 Task: Locate the nearest lighthouses to Cape Cod, Massachusetts, and Martha's Vineyard, Massachusetts.
Action: Key pressed <Key.caps_lock>C<Key.caps_lock>apr<Key.backspace>e<Key.space>cod,<Key.space><Key.caps_lock>M<Key.caps_lock>asssa<Key.backspace><Key.backspace>achusetts<Key.enter>
Screenshot: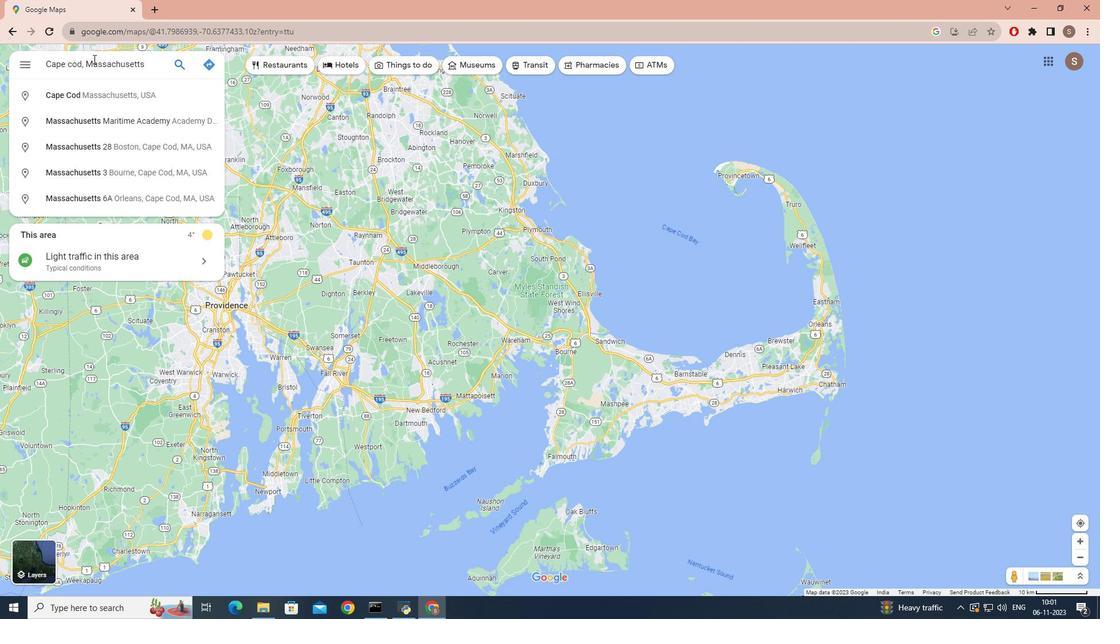 
Action: Mouse moved to (110, 281)
Screenshot: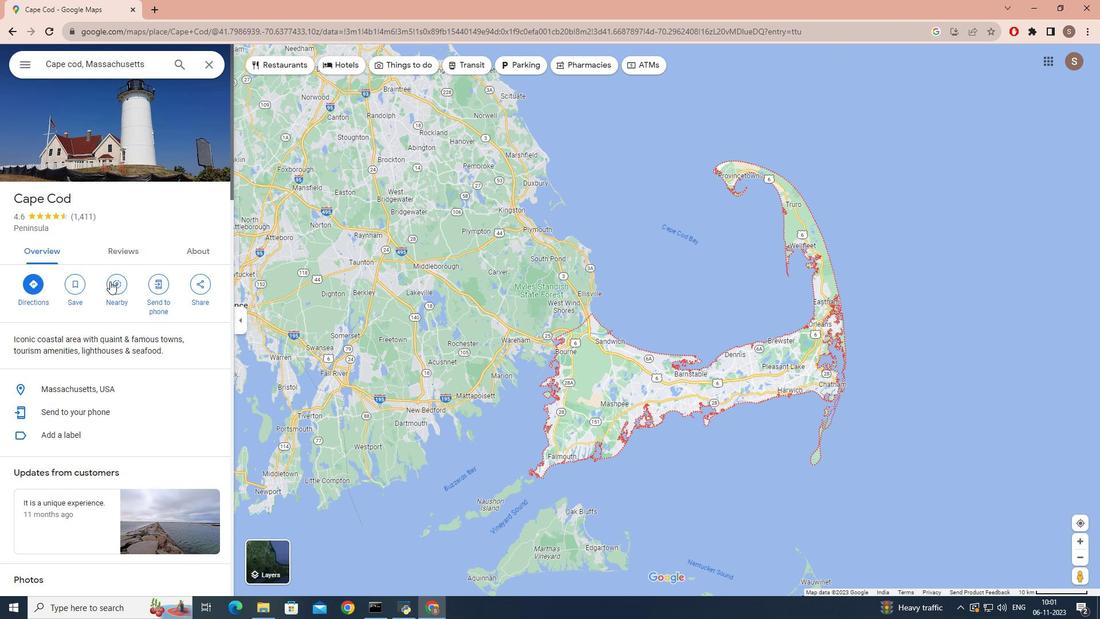 
Action: Mouse pressed left at (110, 281)
Screenshot: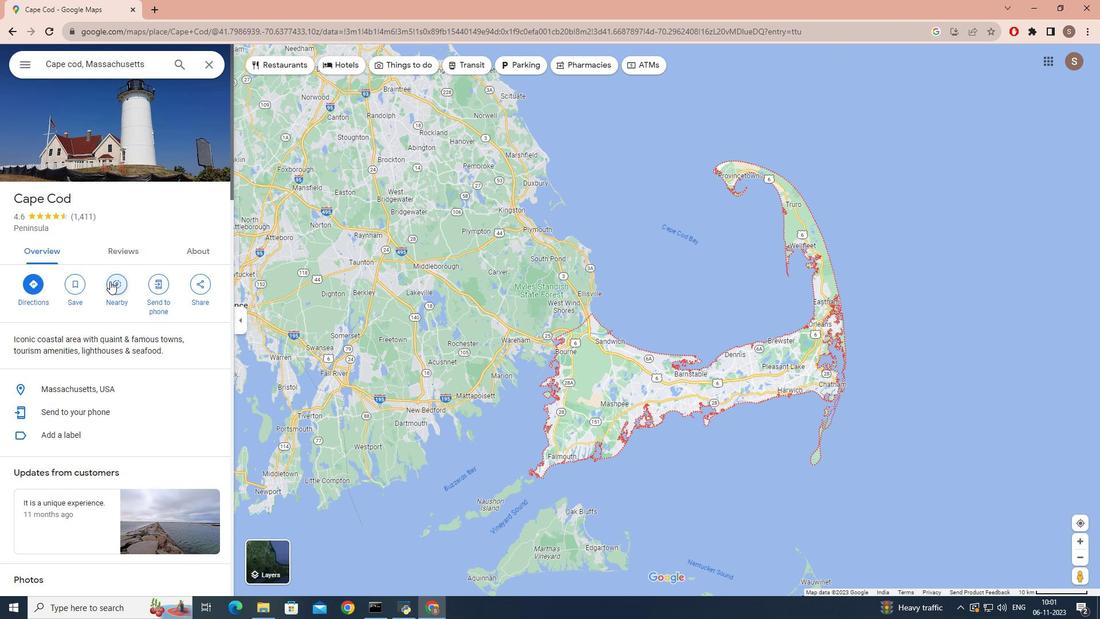 
Action: Mouse moved to (92, 64)
Screenshot: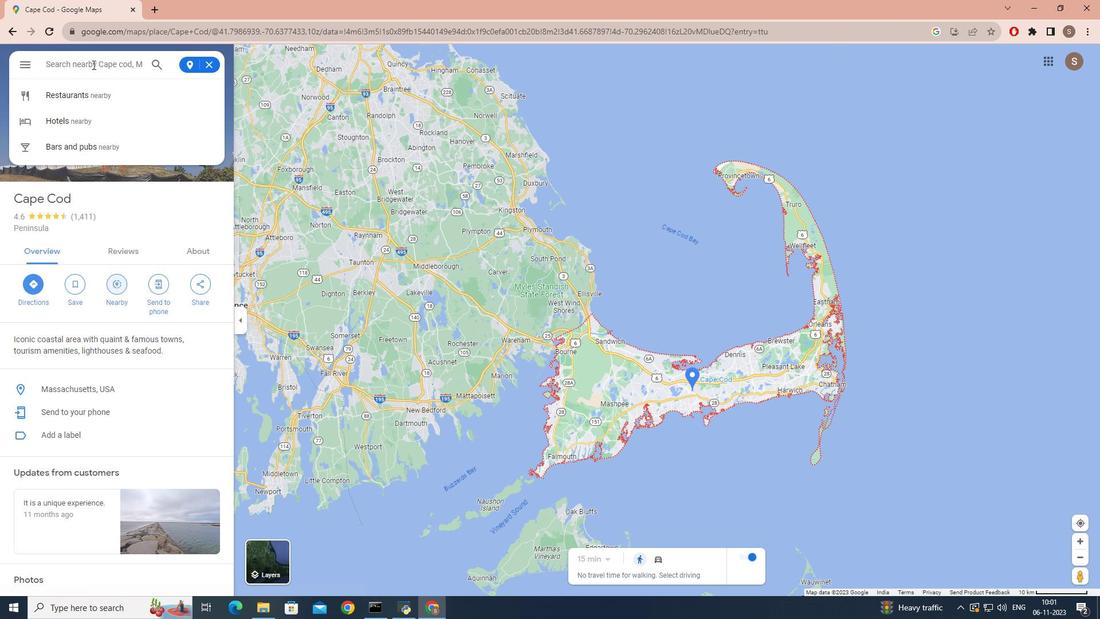 
Action: Key pressed lighthouse<Key.enter>
Screenshot: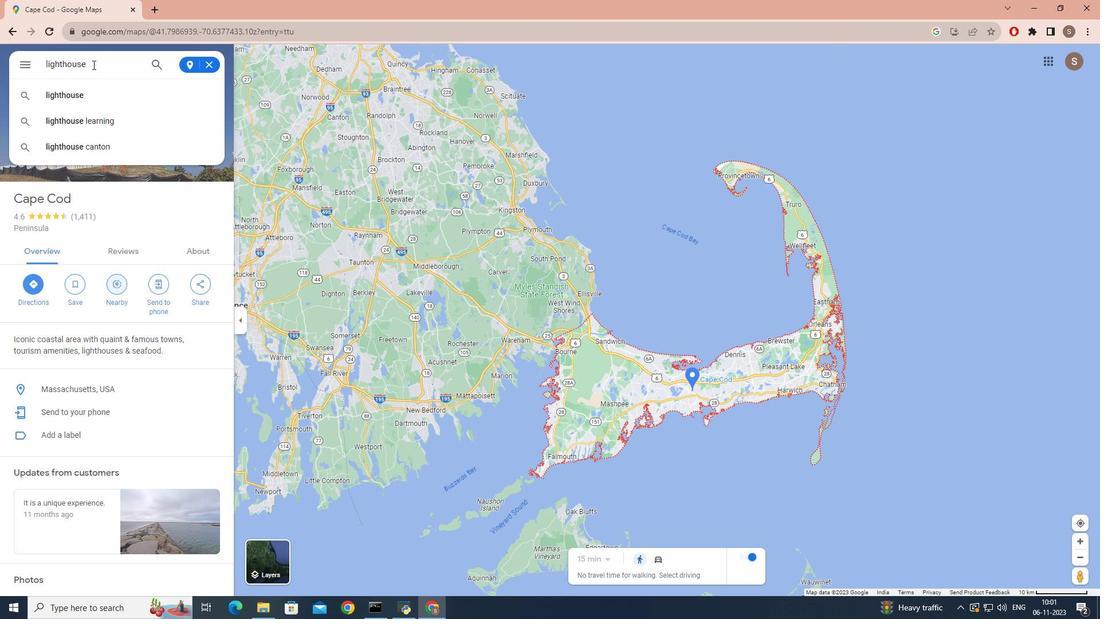 
Action: Mouse moved to (86, 235)
Screenshot: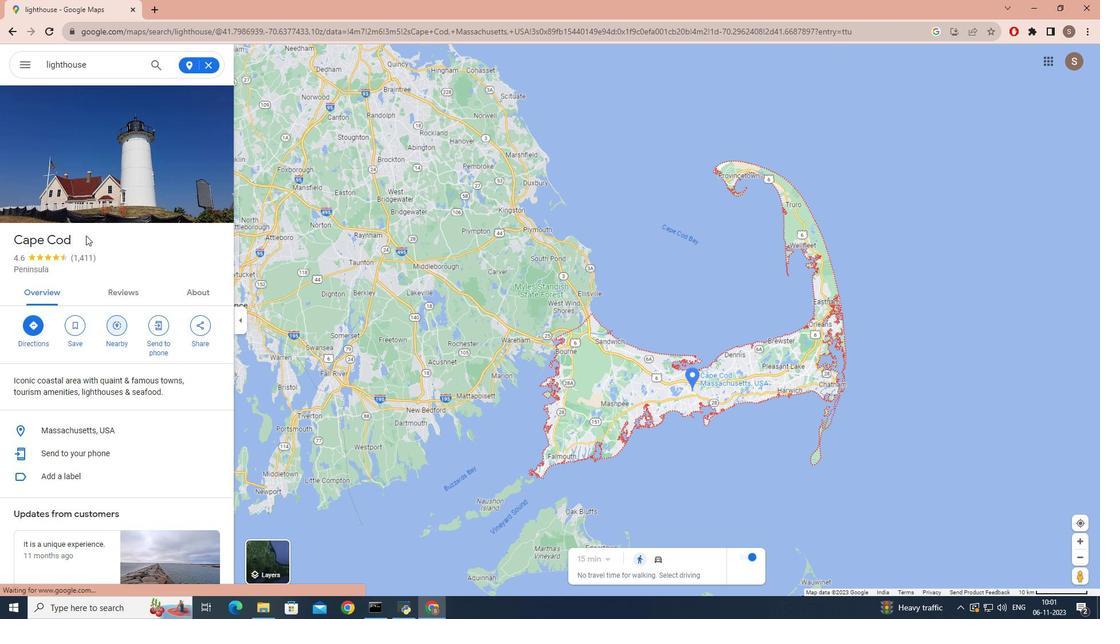 
Action: Mouse scrolled (86, 235) with delta (0, 0)
Screenshot: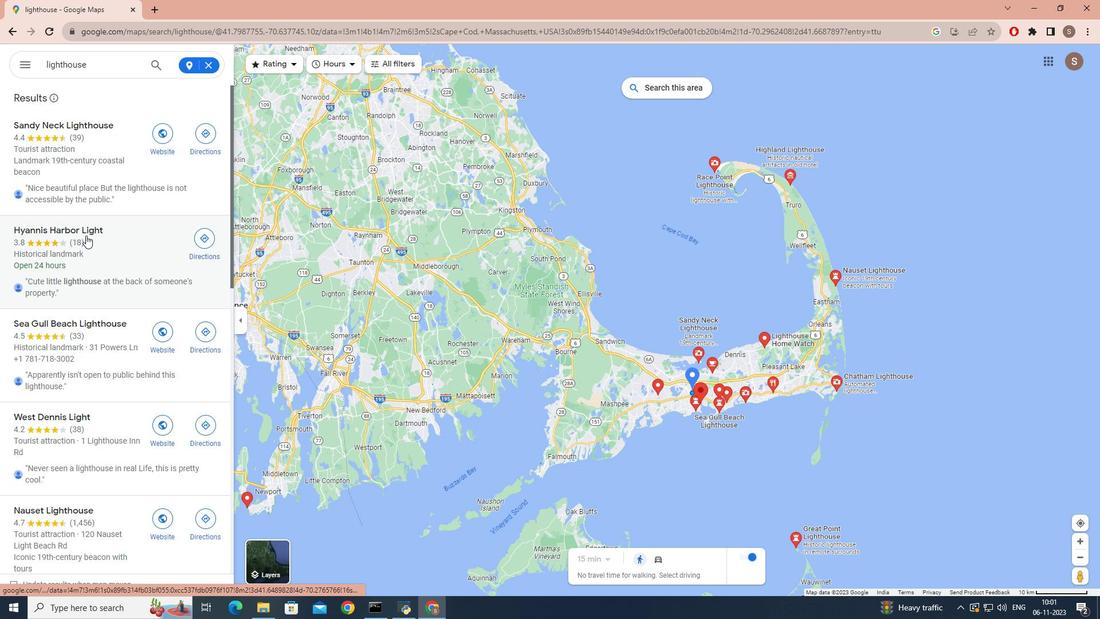 
Action: Mouse scrolled (86, 235) with delta (0, 0)
Screenshot: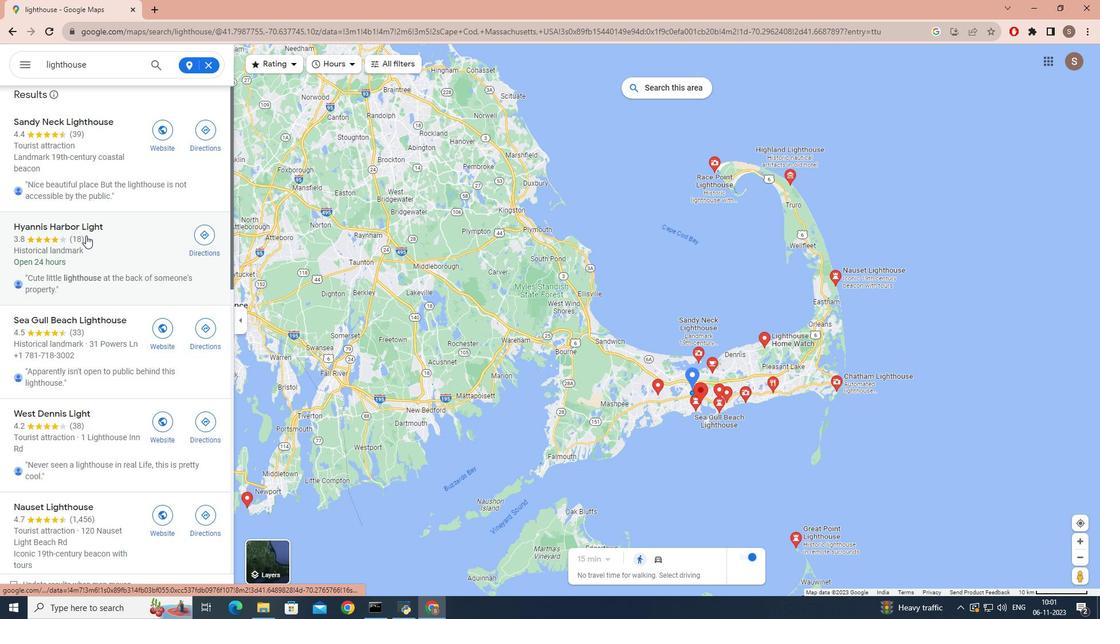 
Action: Mouse moved to (207, 67)
Screenshot: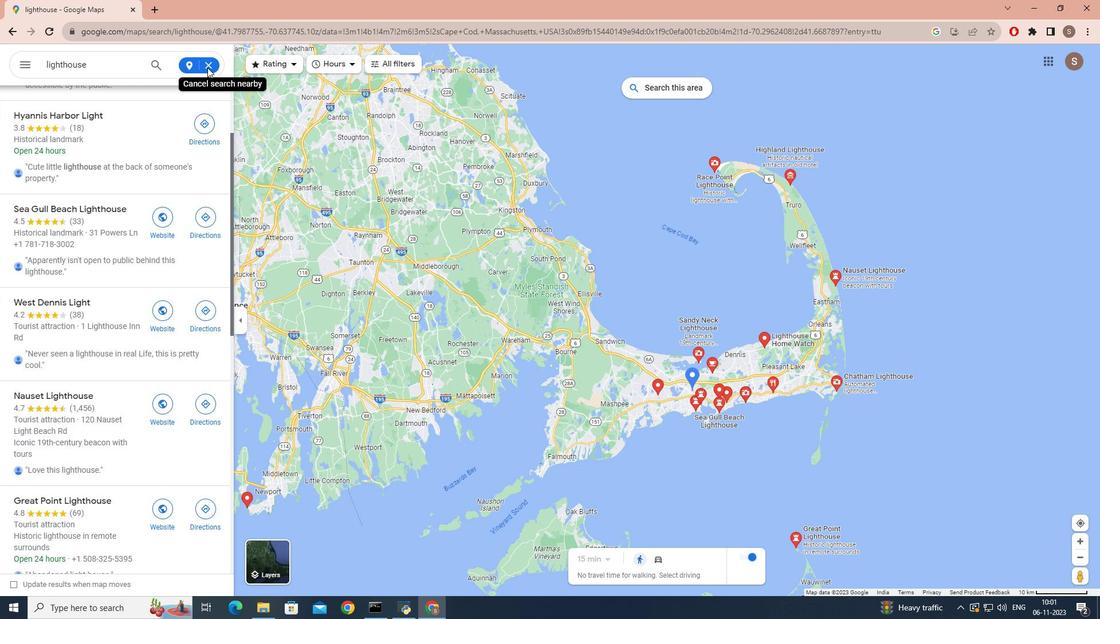 
Action: Mouse pressed left at (207, 67)
Screenshot: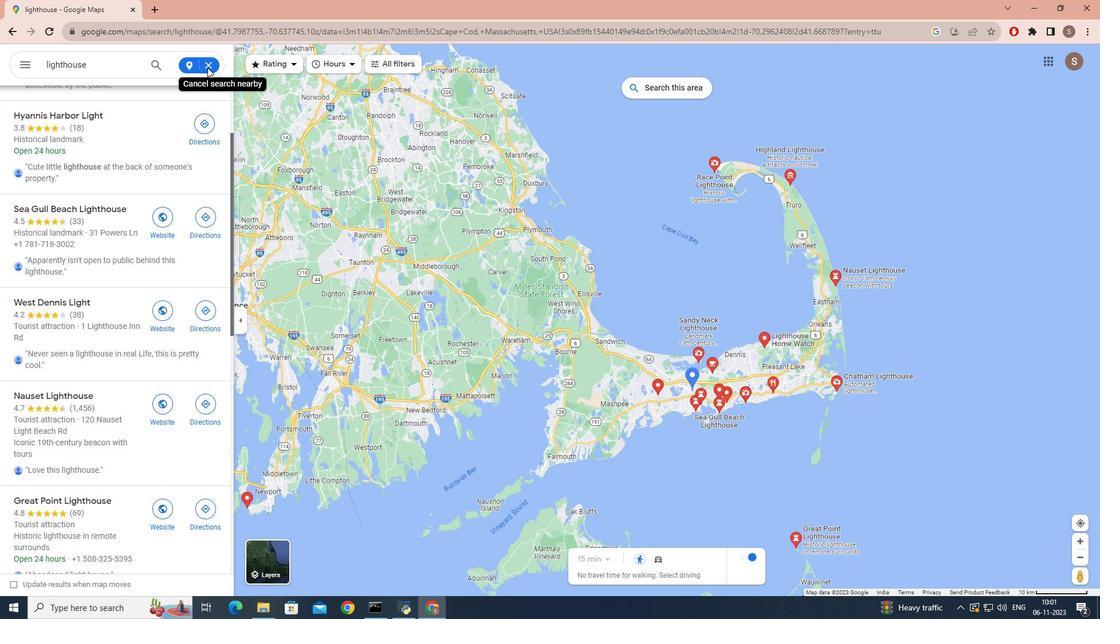 
Action: Mouse pressed left at (207, 67)
Screenshot: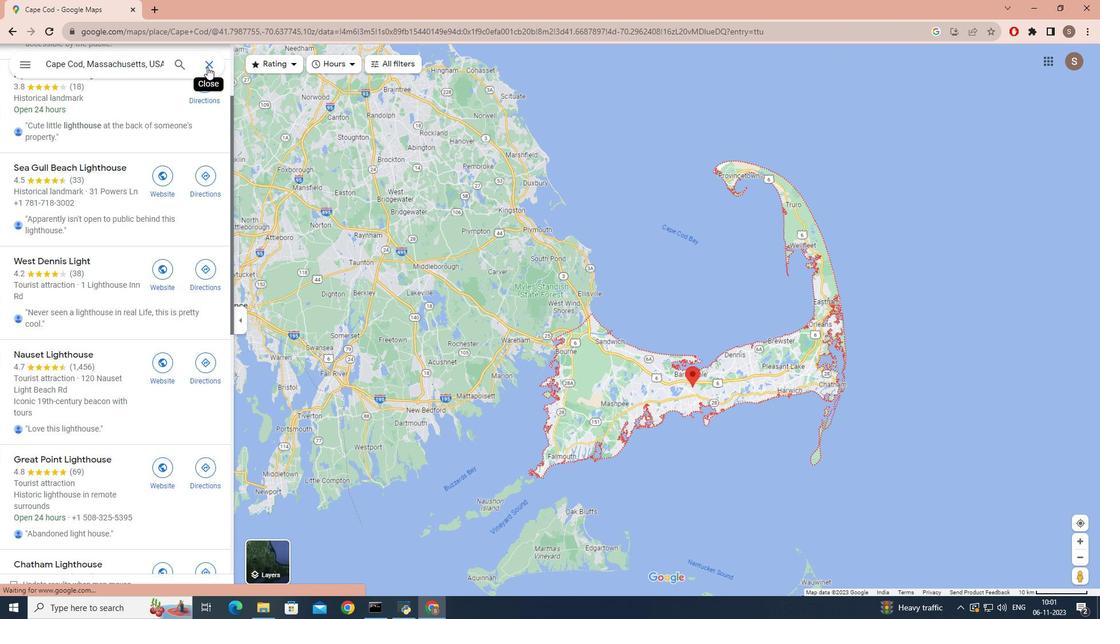 
Action: Mouse moved to (102, 63)
Screenshot: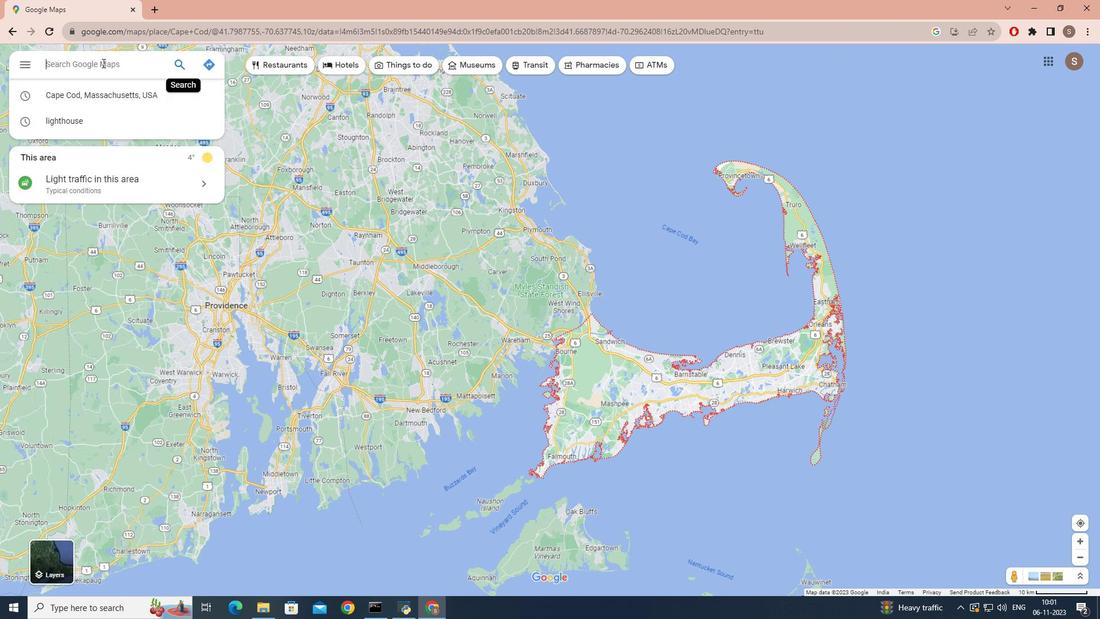 
Action: Key pressed <Key.caps_lock>M<Key.caps_lock>arths<Key.backspace>a<Key.space>s<Key.space>vineyard,<Key.caps_lock>M<Key.caps_lock>assachusetts<Key.enter>
Screenshot: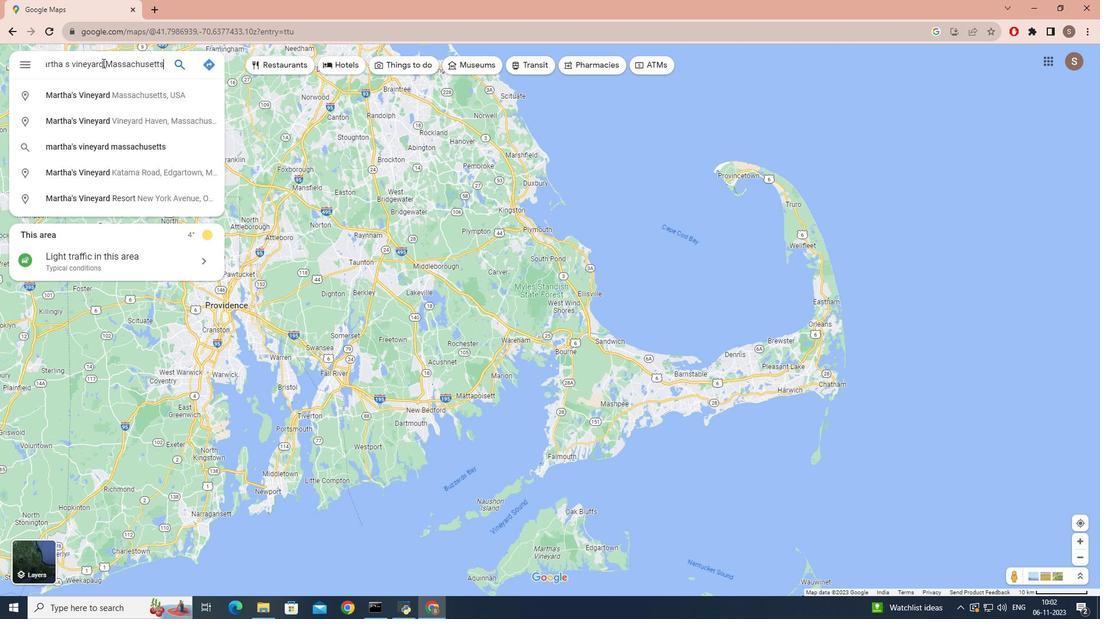 
Action: Mouse moved to (118, 284)
Screenshot: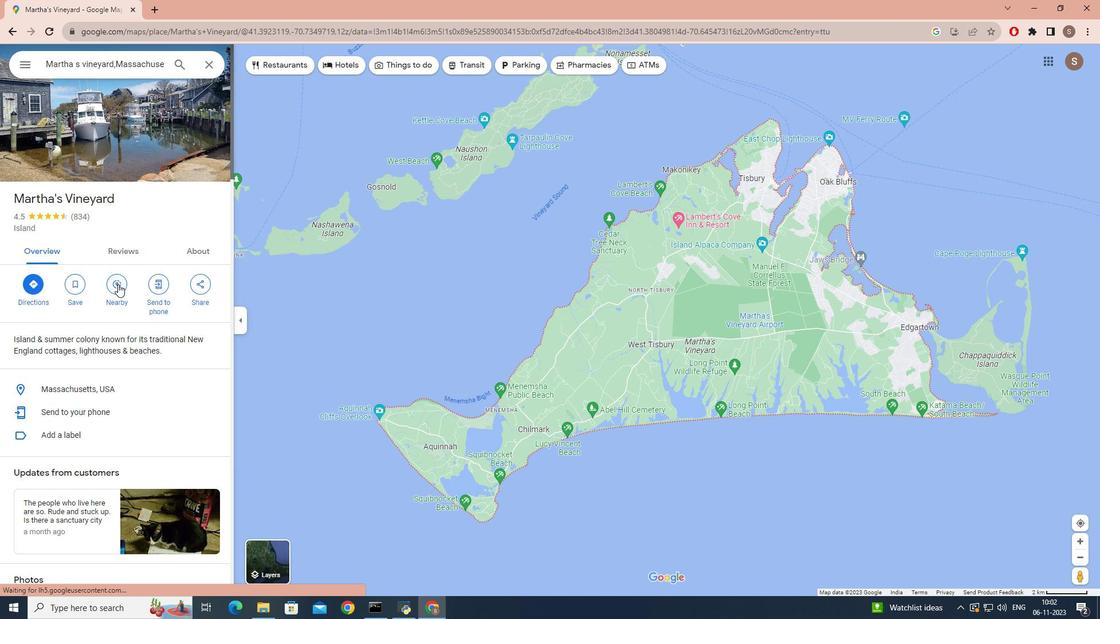 
Action: Mouse pressed left at (118, 284)
Screenshot: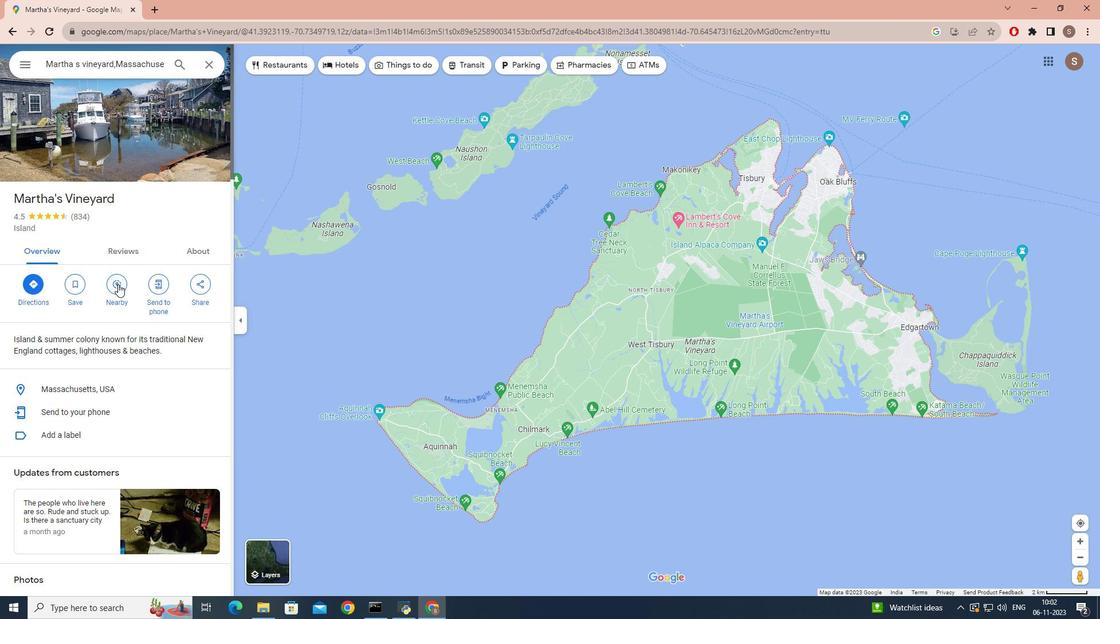 
Action: Mouse moved to (114, 61)
Screenshot: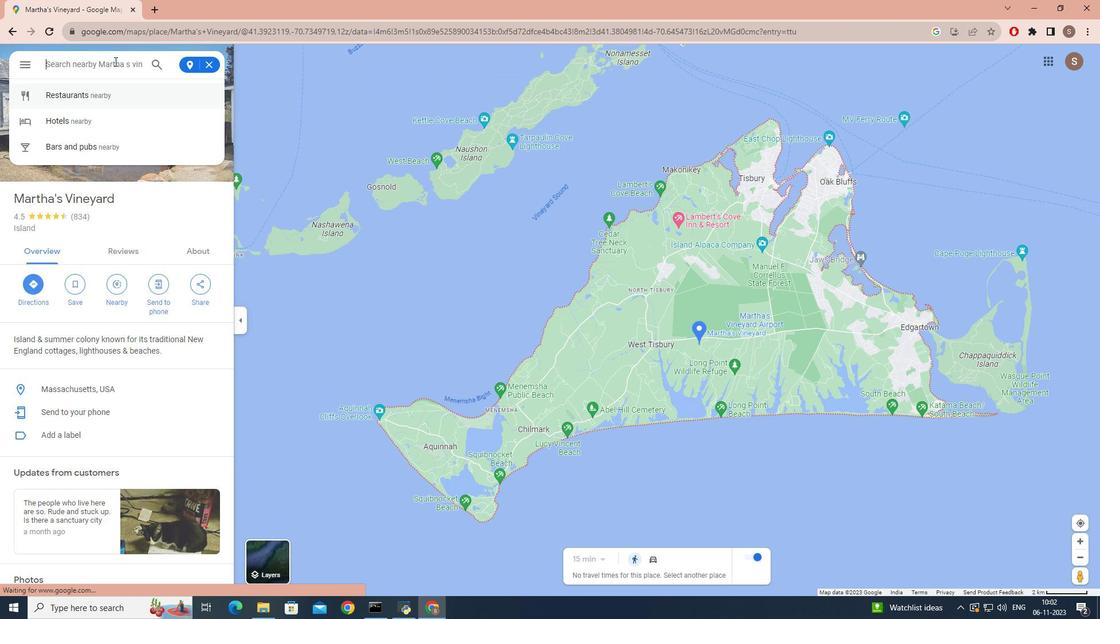 
Action: Key pressed lighthouses<Key.backspace><Key.enter>
Screenshot: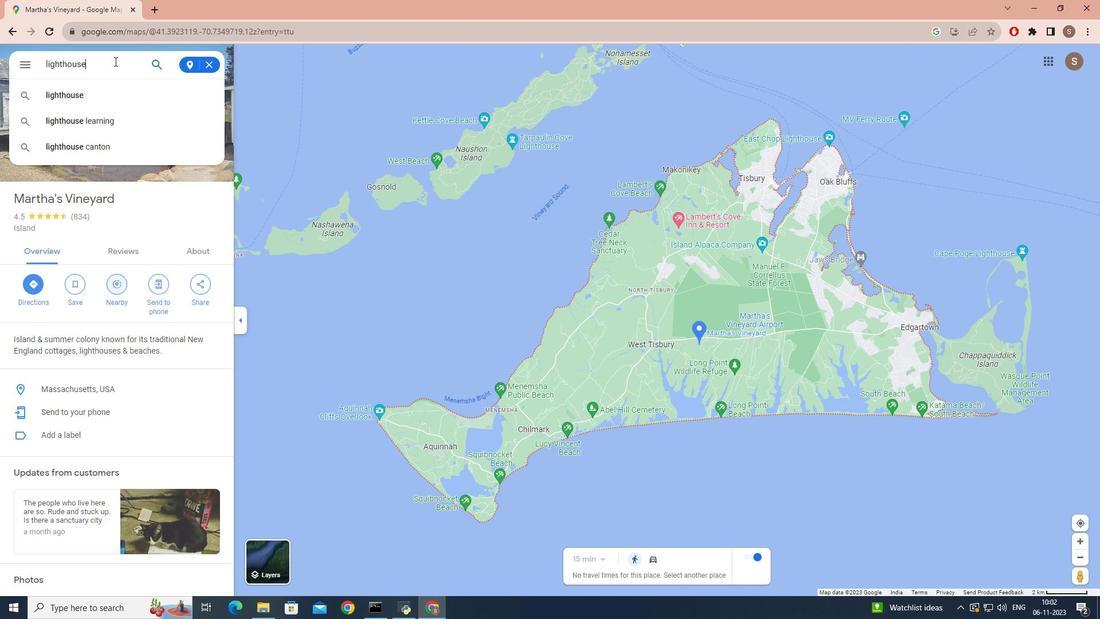 
Action: Mouse moved to (42, 261)
Screenshot: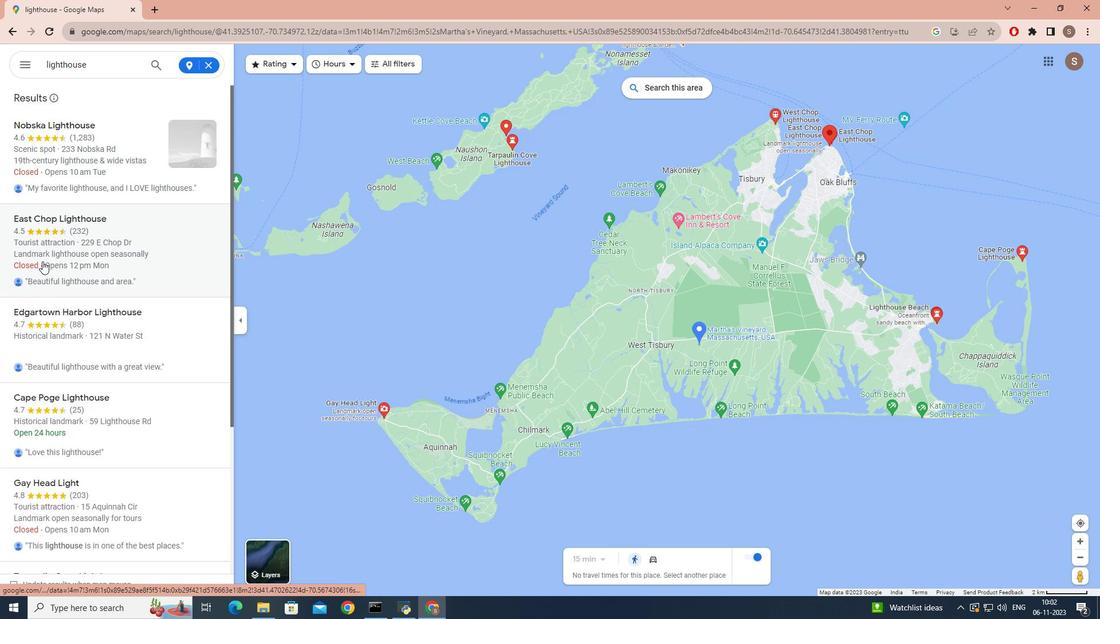 
Action: Mouse scrolled (42, 260) with delta (0, 0)
Screenshot: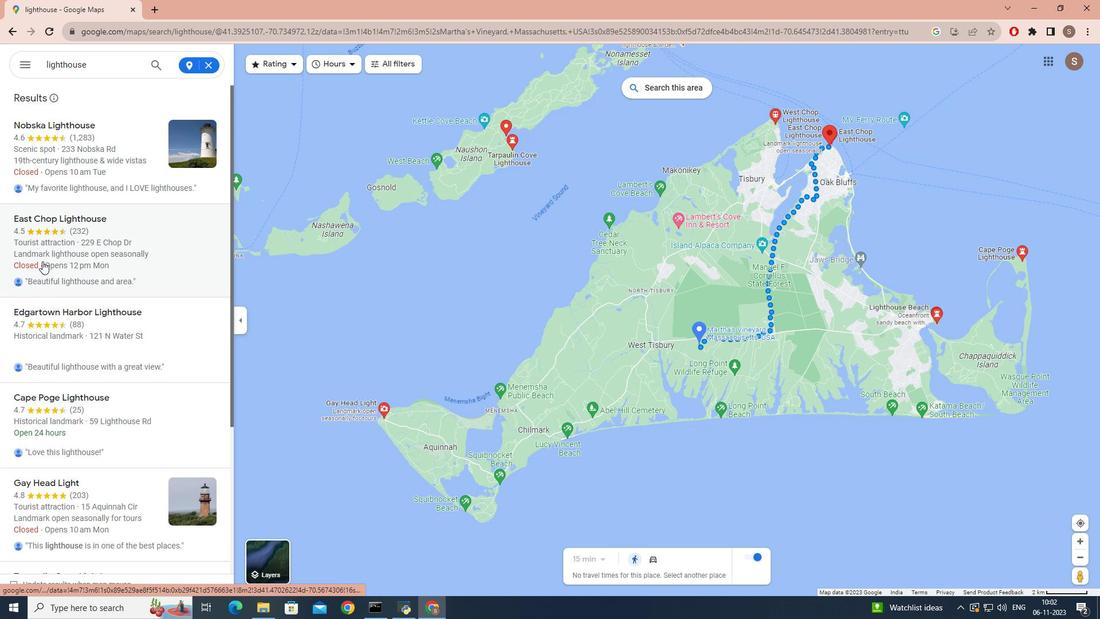 
Action: Mouse scrolled (42, 260) with delta (0, 0)
Screenshot: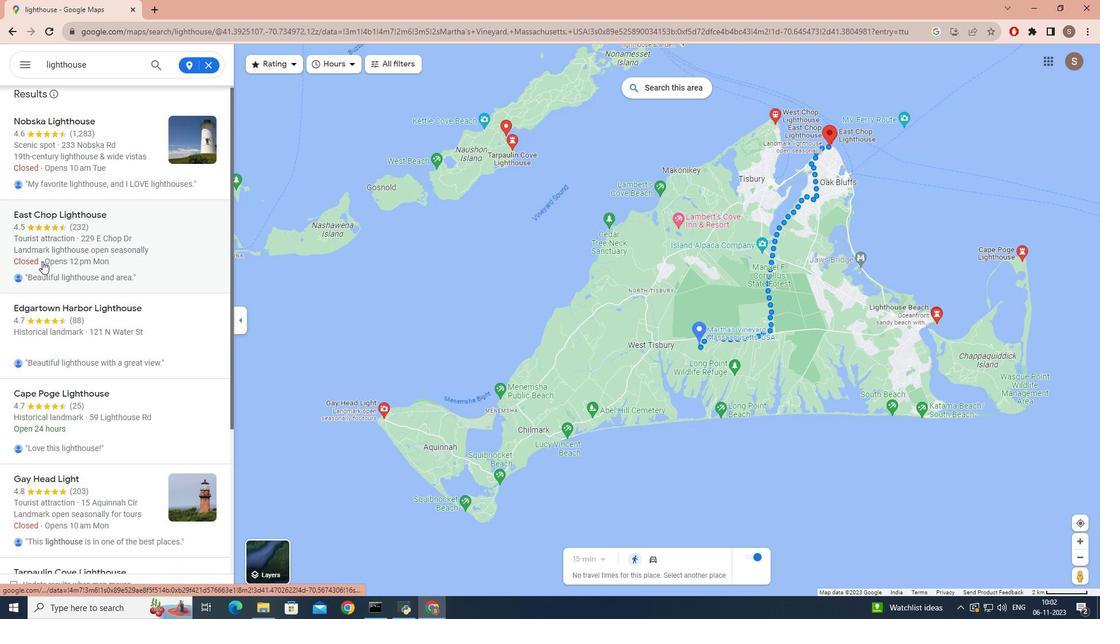 
Action: Mouse scrolled (42, 260) with delta (0, 0)
Screenshot: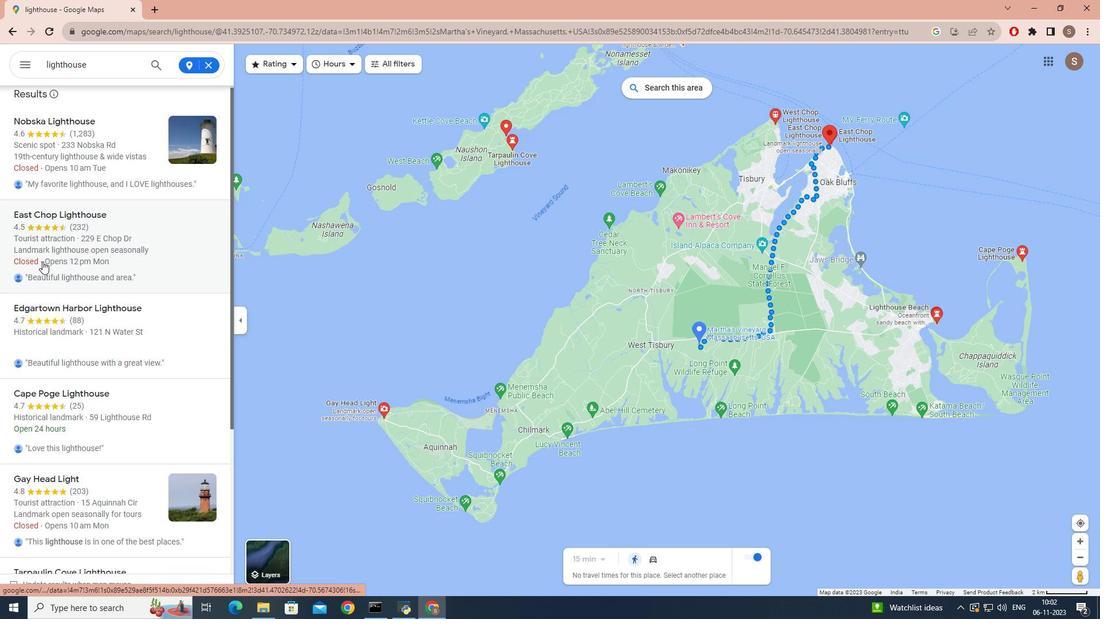 
Action: Mouse scrolled (42, 260) with delta (0, 0)
Screenshot: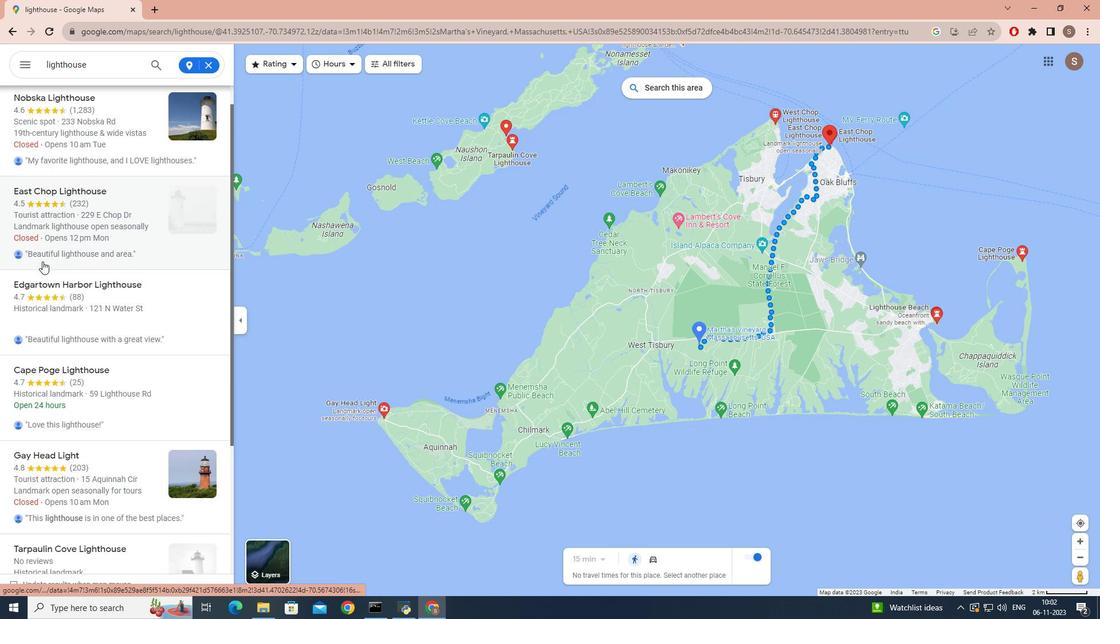 
Action: Mouse scrolled (42, 260) with delta (0, 0)
Screenshot: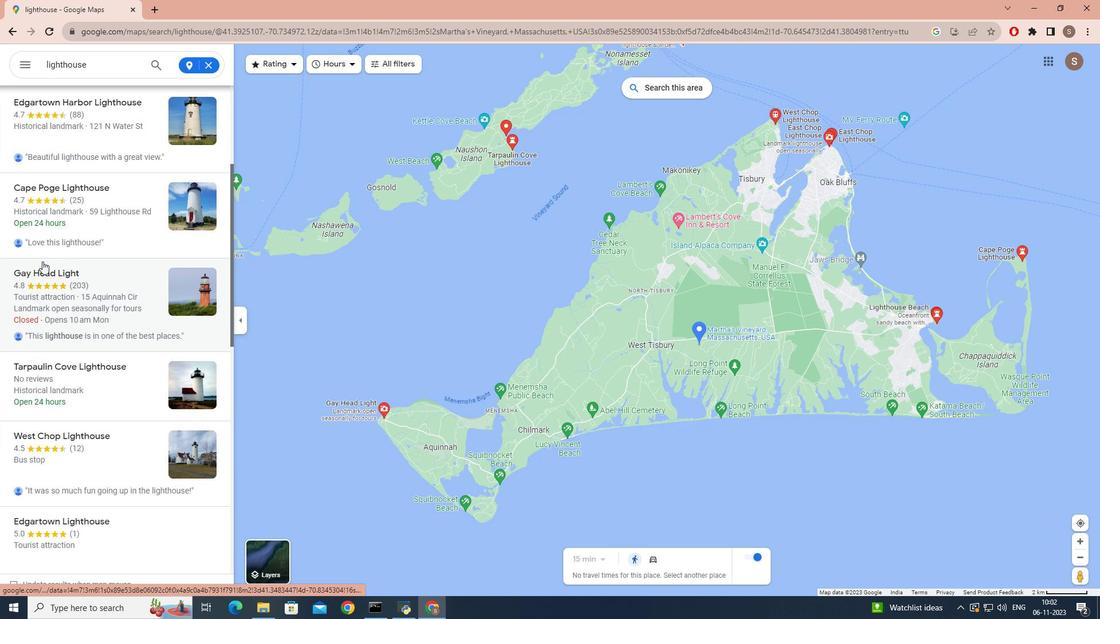 
